Task: Create Card Public Relations Performance Review in Board Data Visualization Techniques to Workspace Change Management. Create Card Panel Discussion Review in Board Business Strategy Development to Workspace Change Management. Create Card Event Planning in Board Product Testing and Validation Services to Workspace Change Management
Action: Mouse moved to (76, 283)
Screenshot: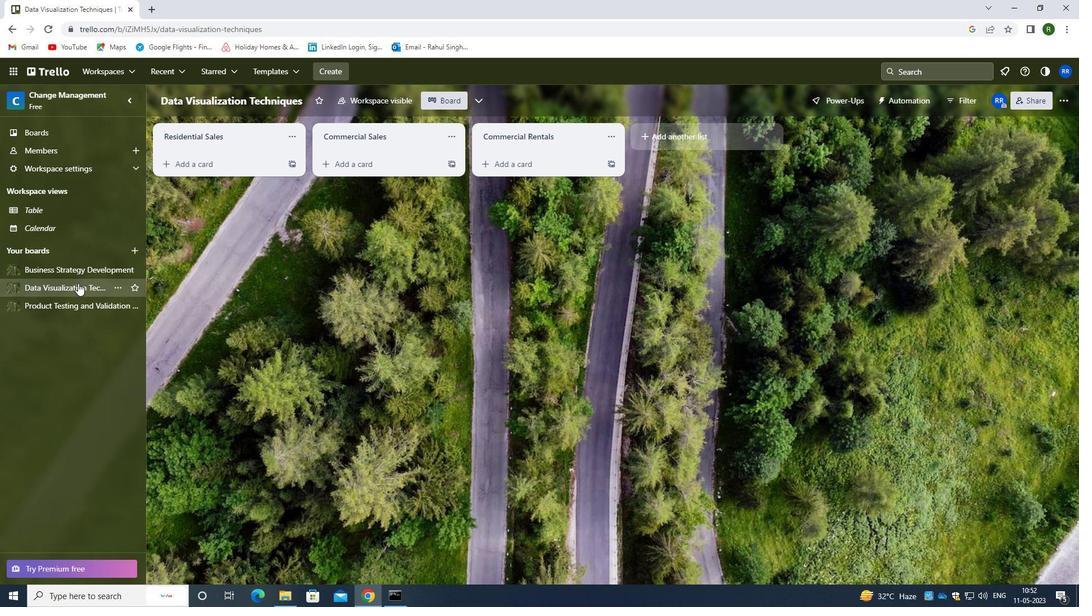 
Action: Mouse pressed left at (76, 283)
Screenshot: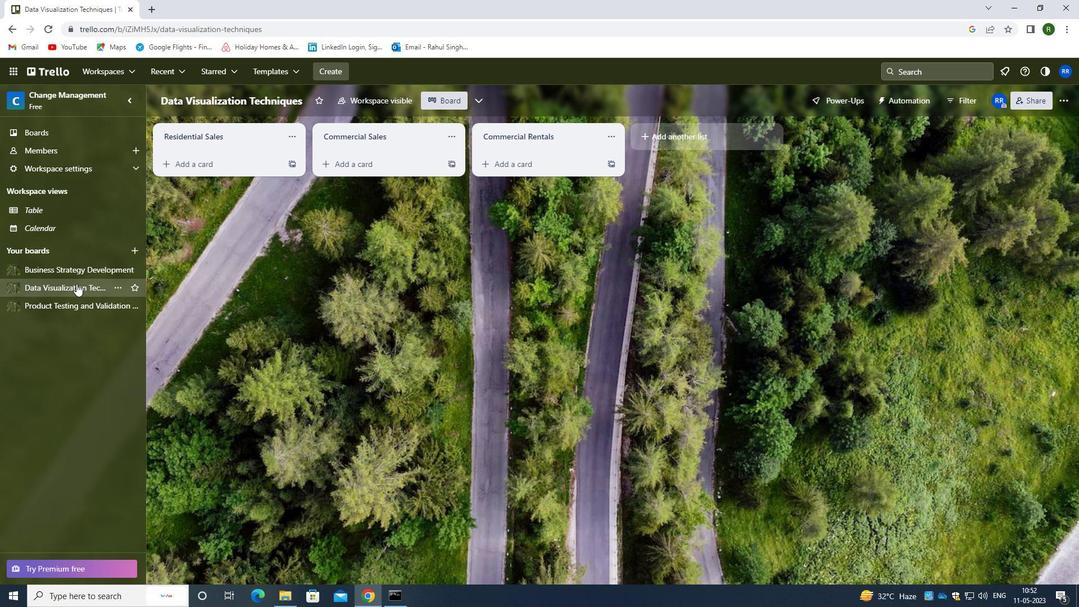 
Action: Mouse moved to (173, 160)
Screenshot: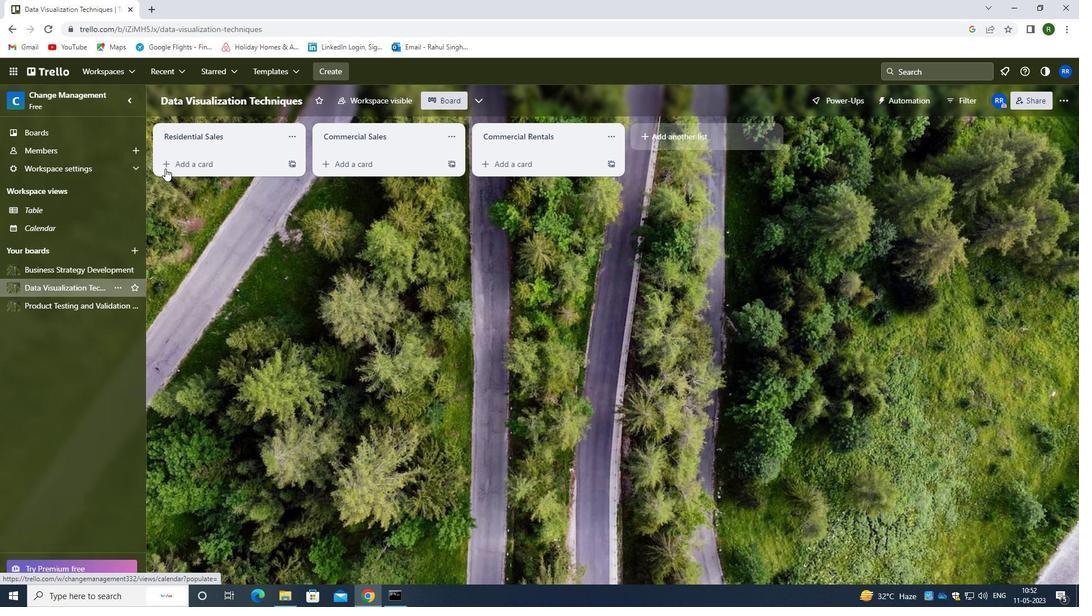 
Action: Mouse pressed left at (173, 160)
Screenshot: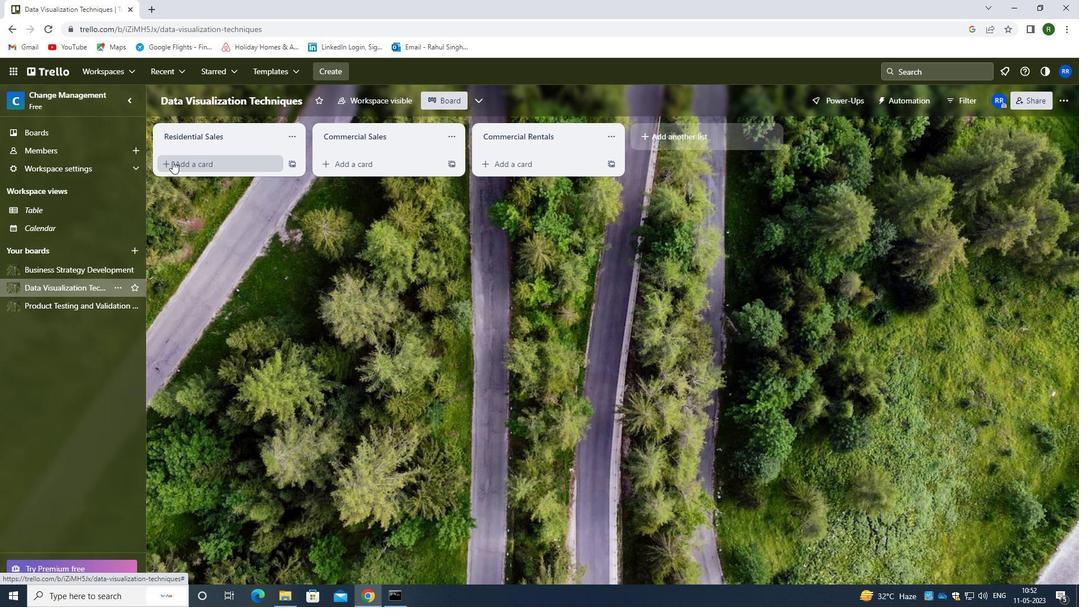 
Action: Mouse moved to (197, 166)
Screenshot: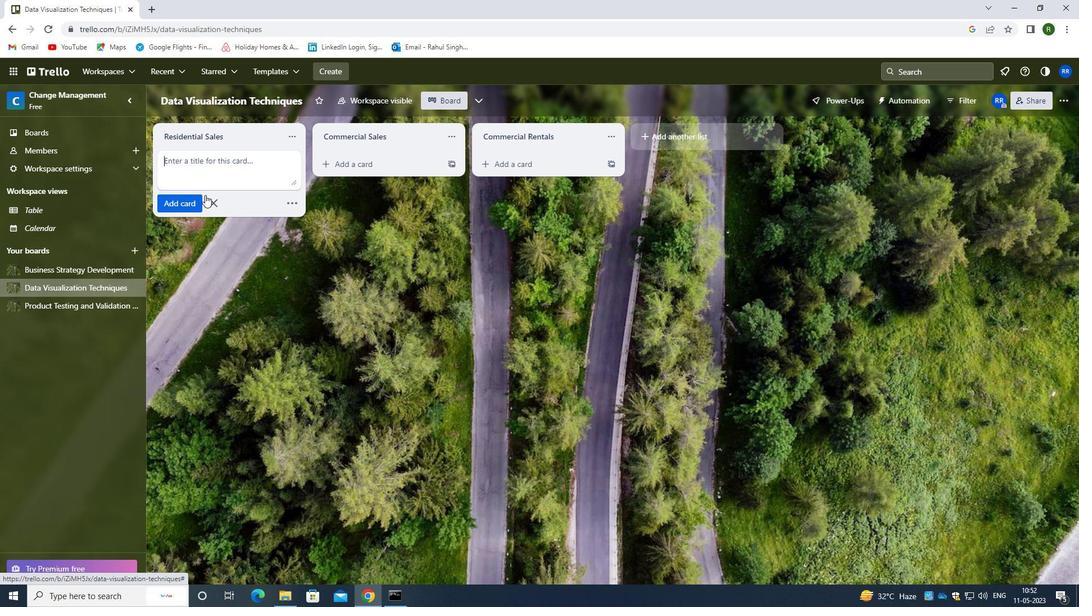 
Action: Mouse pressed left at (197, 166)
Screenshot: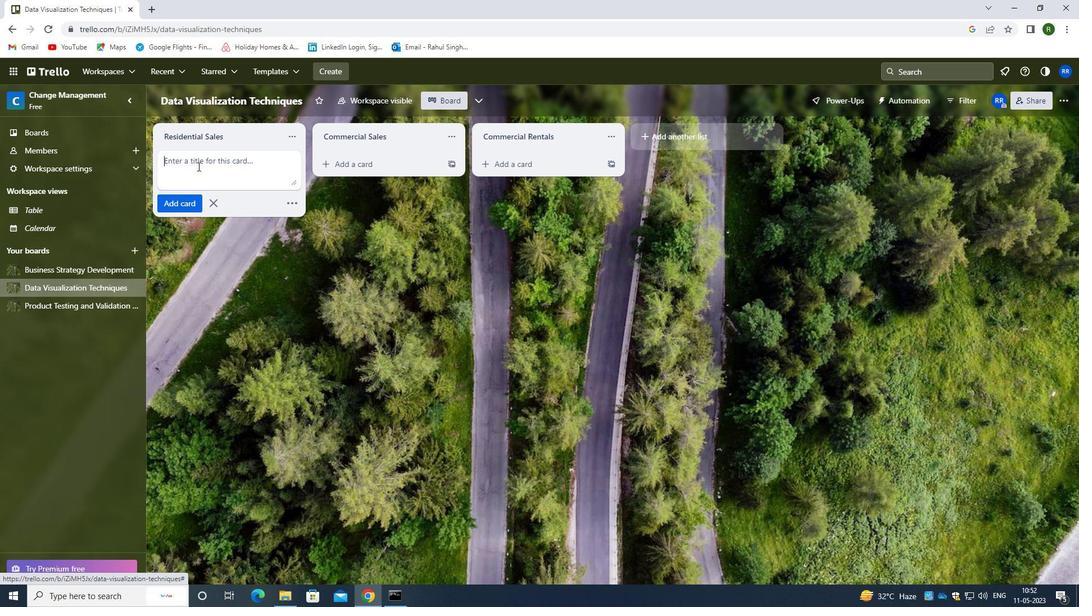 
Action: Key pressed <Key.caps_lock>p<Key.caps_lock>un<Key.backspace>blic<Key.space><Key.caps_lock>r<Key.caps_lock>elations<Key.space><Key.caps_lock>p<Key.caps_lock>erformance
Screenshot: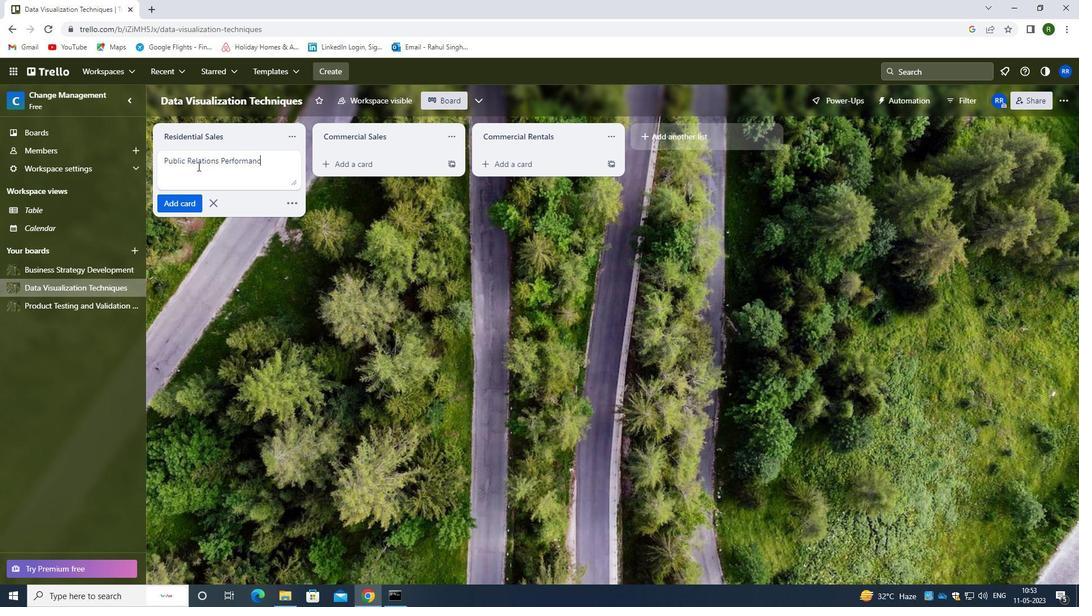 
Action: Mouse moved to (178, 202)
Screenshot: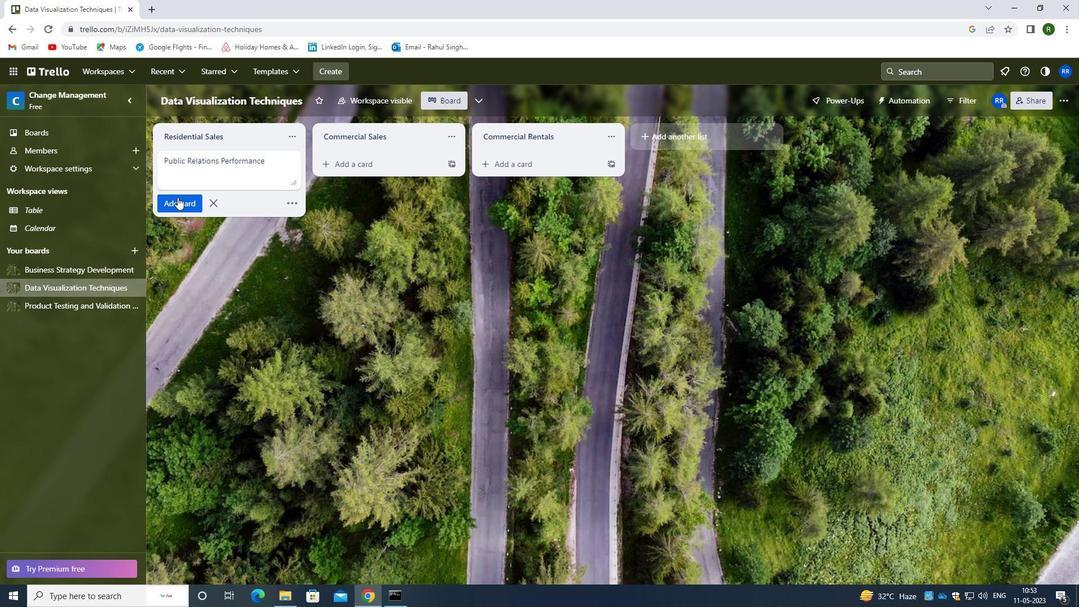 
Action: Mouse pressed left at (178, 202)
Screenshot: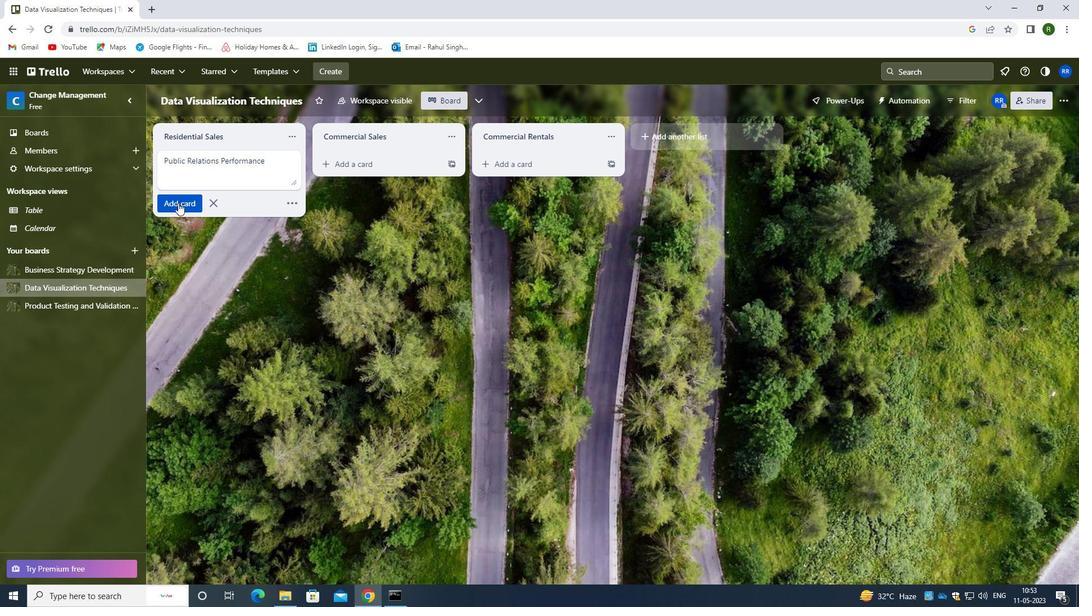 
Action: Mouse moved to (70, 270)
Screenshot: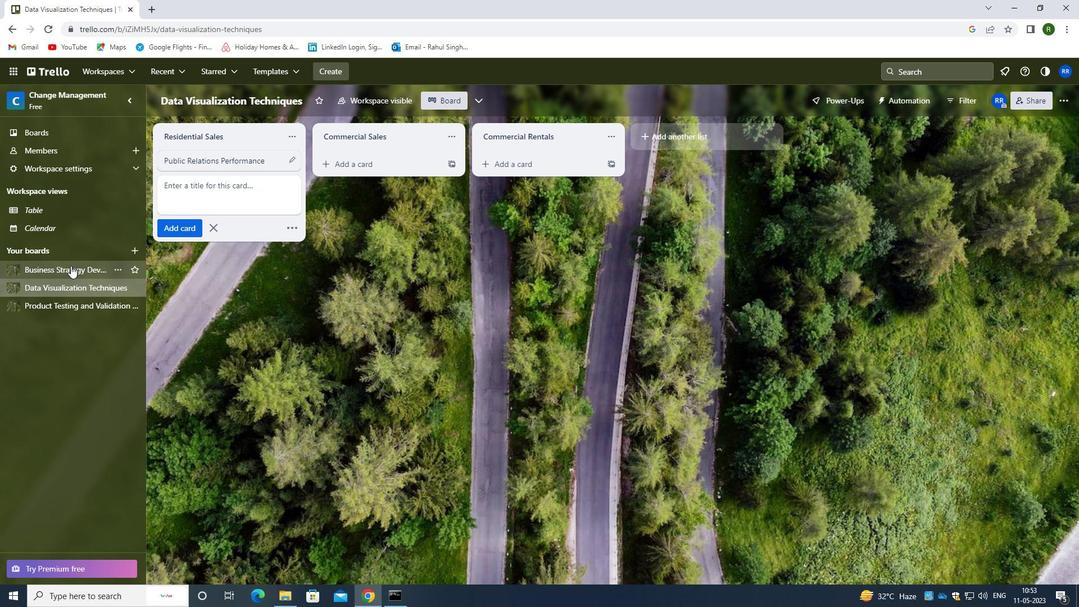
Action: Mouse pressed left at (70, 270)
Screenshot: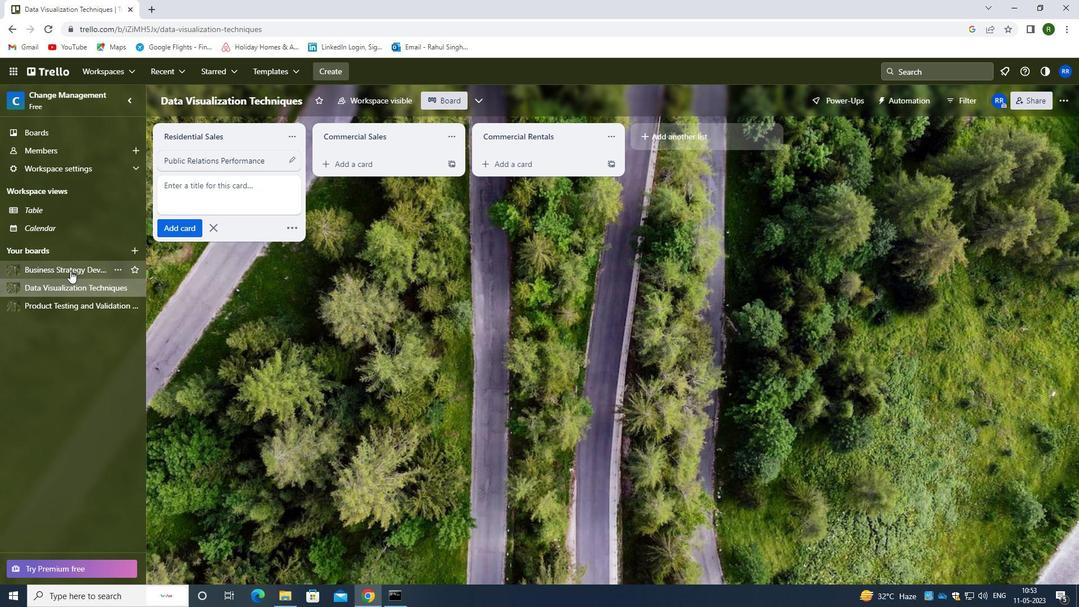 
Action: Mouse moved to (189, 165)
Screenshot: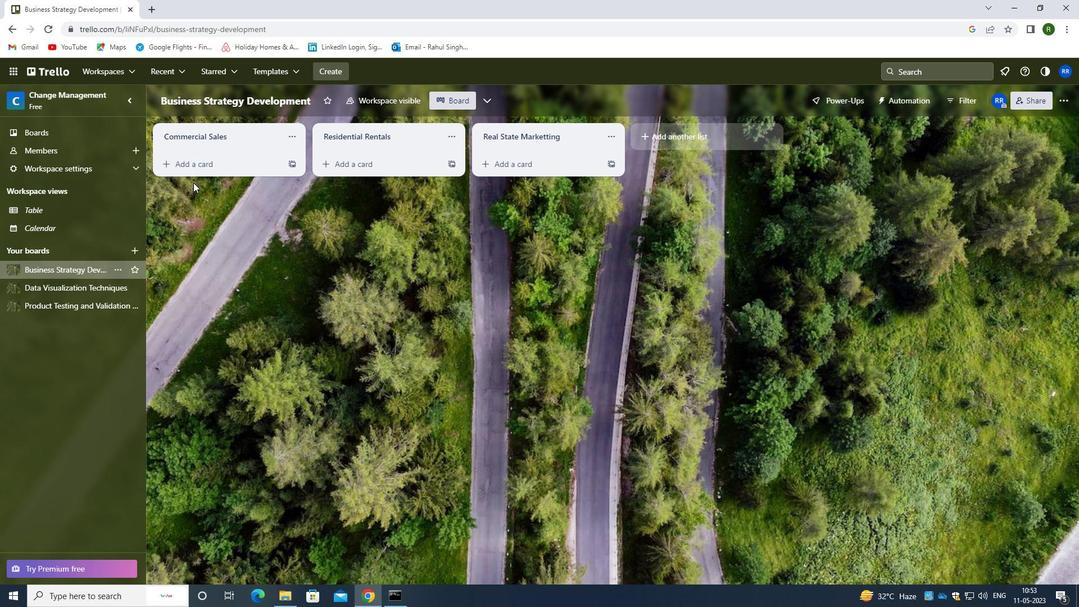 
Action: Mouse pressed left at (189, 165)
Screenshot: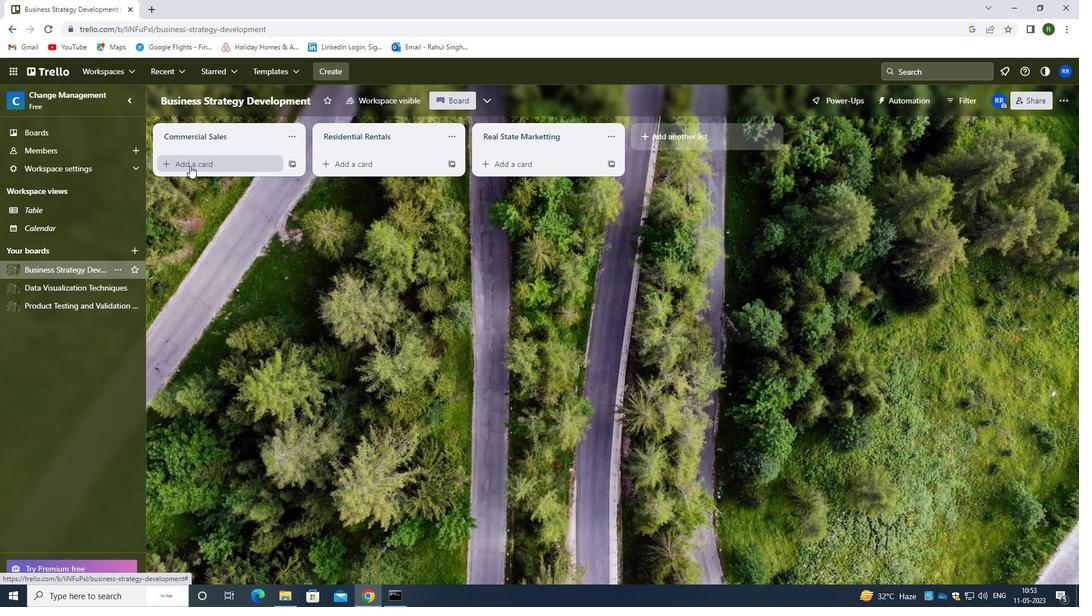 
Action: Mouse moved to (204, 168)
Screenshot: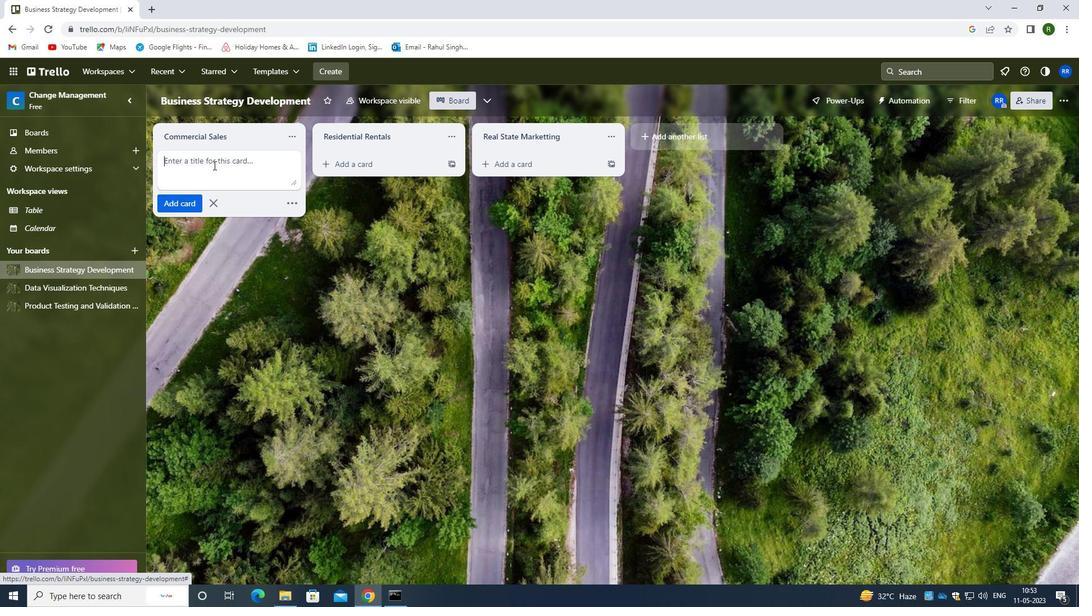 
Action: Key pressed <Key.caps_lock>p<Key.caps_lock>anel<Key.space><Key.caps_lock>d<Key.caps_lock>iscuss<Key.backspace>sion<Key.space><Key.caps_lock>r<Key.caps_lock>eci<Key.backspace><Key.backspace>view
Screenshot: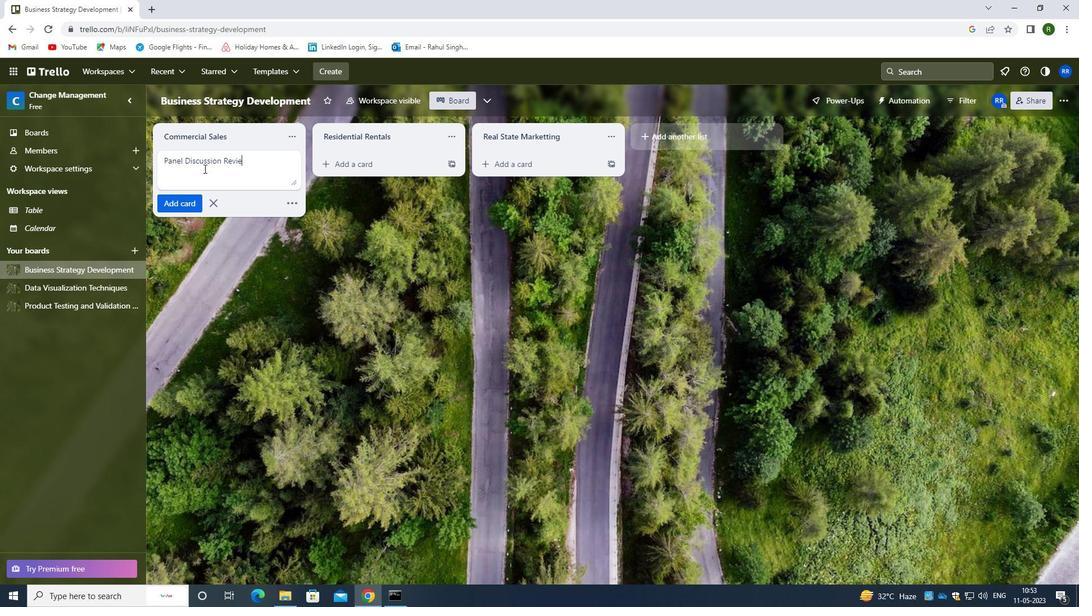 
Action: Mouse moved to (173, 208)
Screenshot: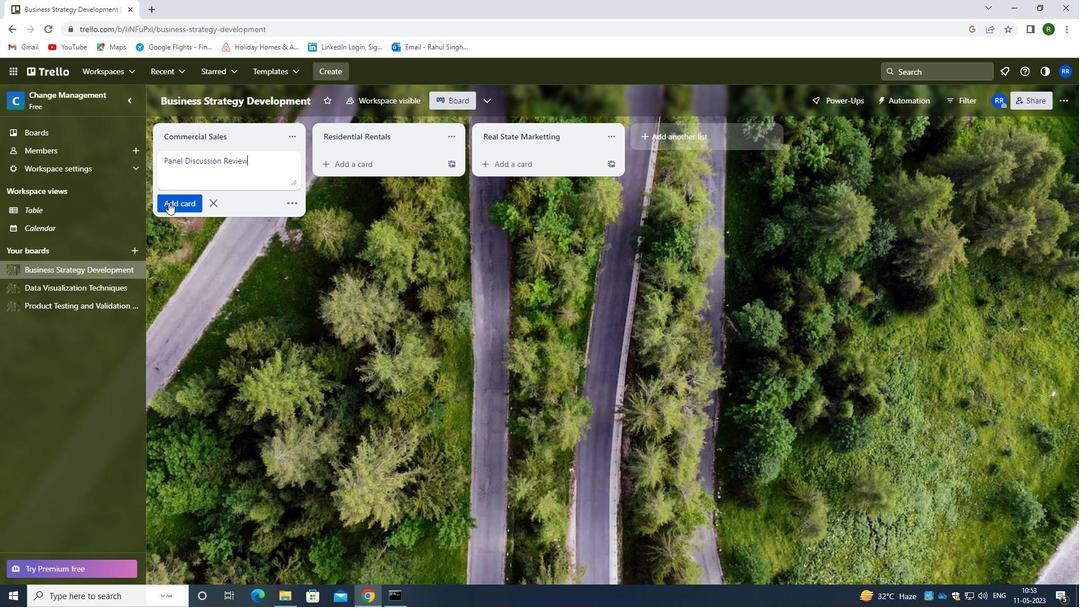 
Action: Mouse pressed left at (173, 208)
Screenshot: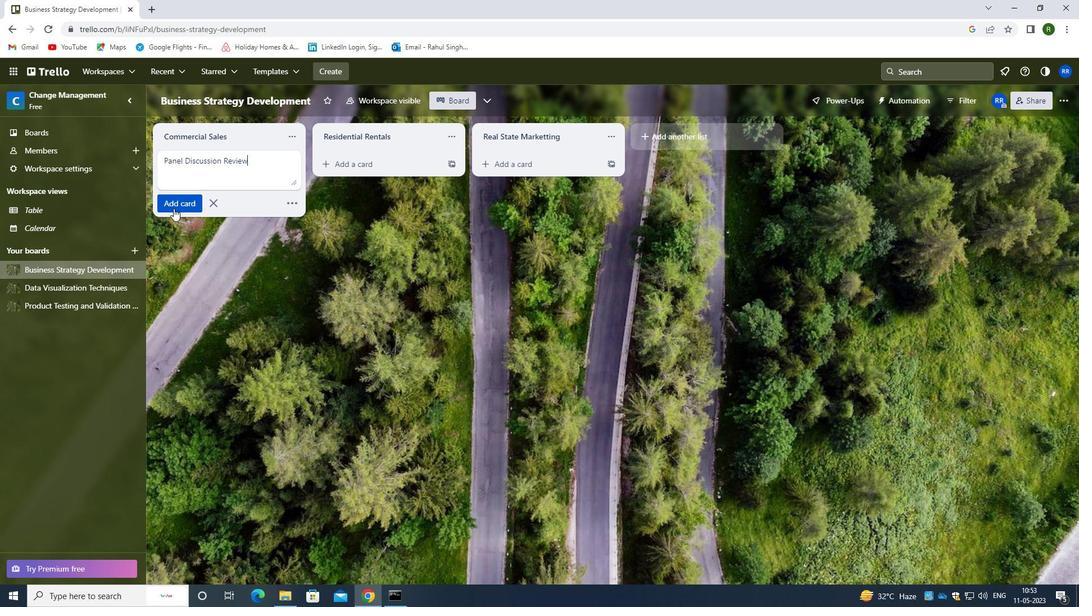 
Action: Mouse moved to (81, 302)
Screenshot: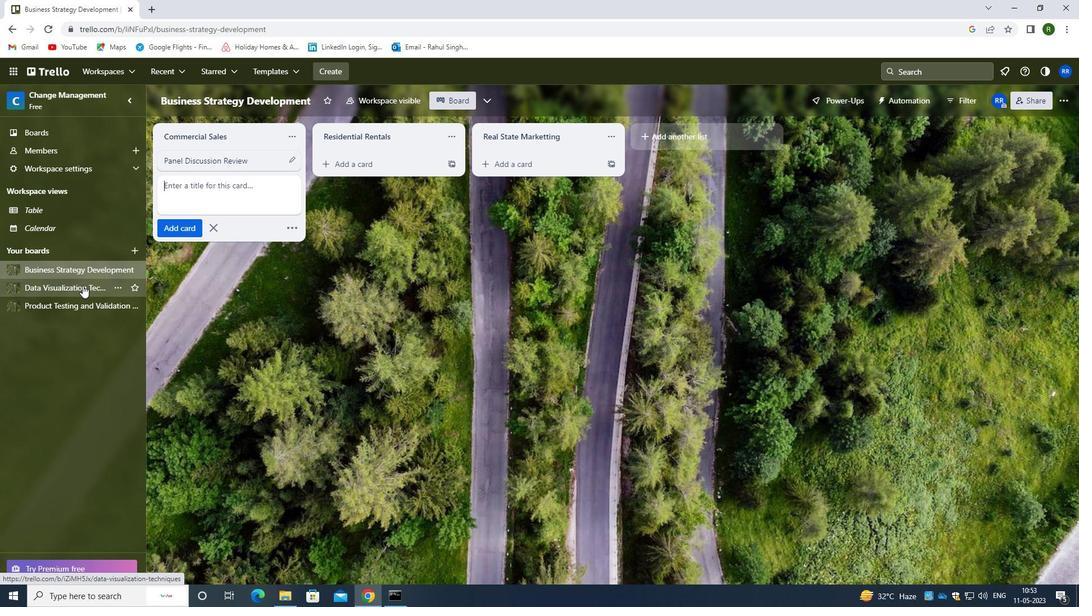 
Action: Mouse pressed left at (81, 302)
Screenshot: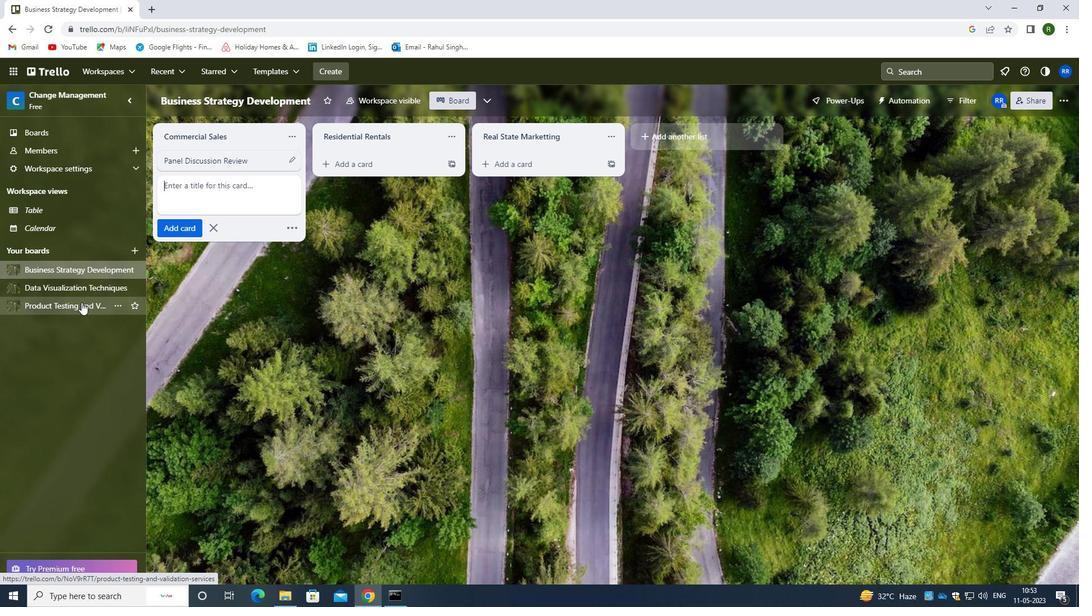 
Action: Mouse moved to (197, 168)
Screenshot: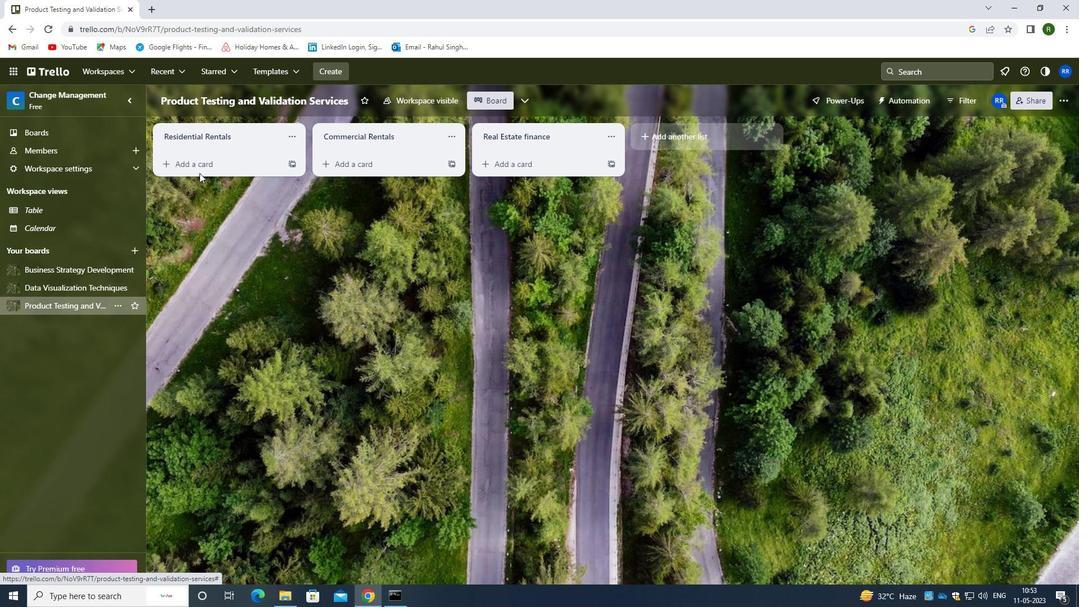 
Action: Mouse pressed left at (197, 168)
Screenshot: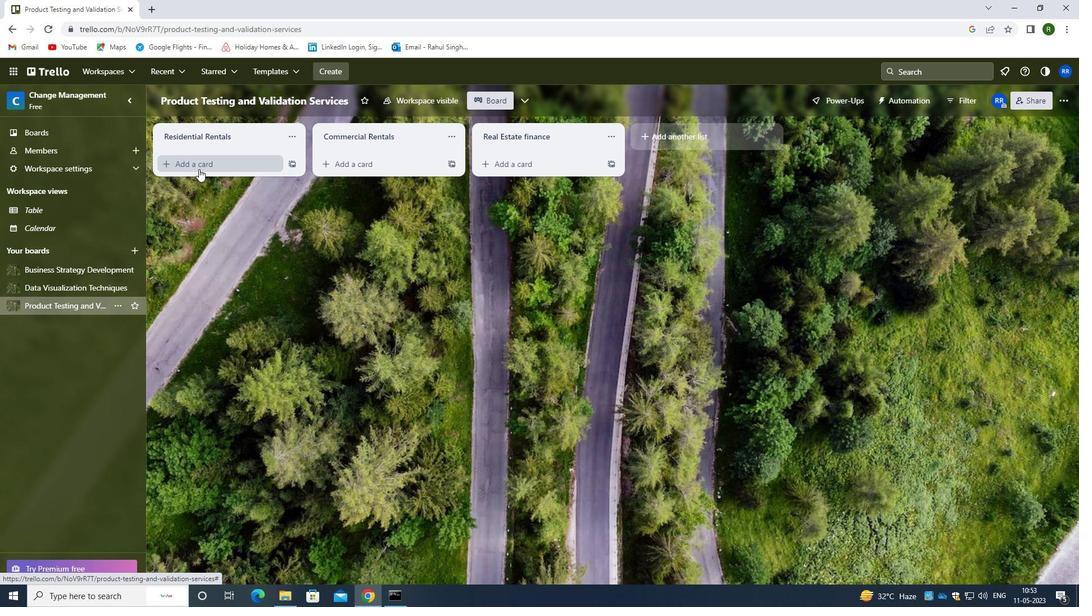 
Action: Mouse moved to (203, 184)
Screenshot: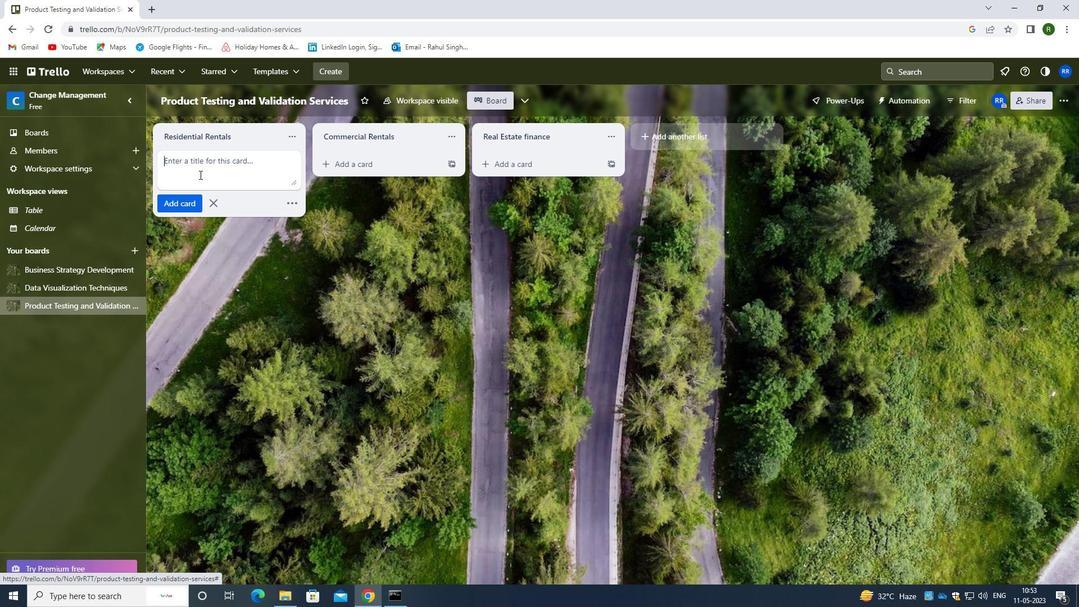 
Action: Key pressed <Key.caps_lock>e<Key.caps_lock>vent<Key.space><Key.caps_lock>p<Key.caps_lock>lanning
Screenshot: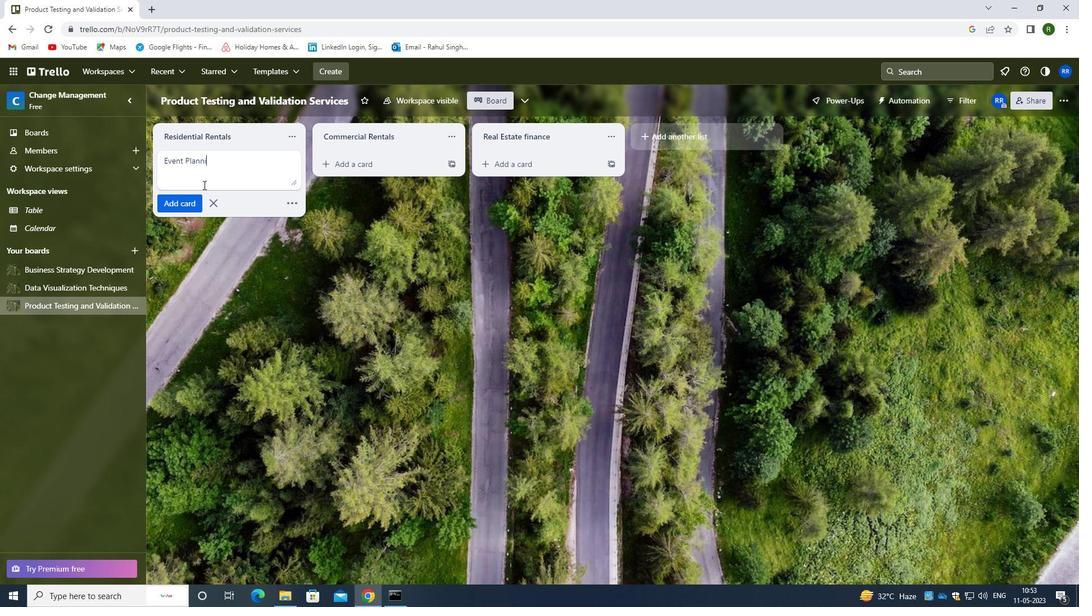 
Action: Mouse moved to (179, 201)
Screenshot: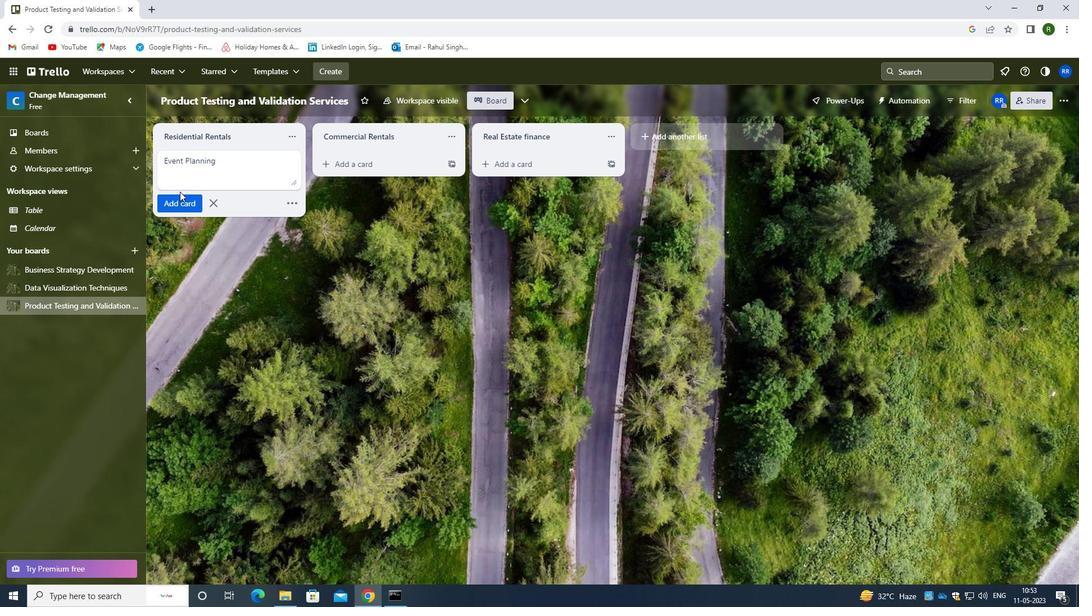 
Action: Mouse pressed left at (179, 201)
Screenshot: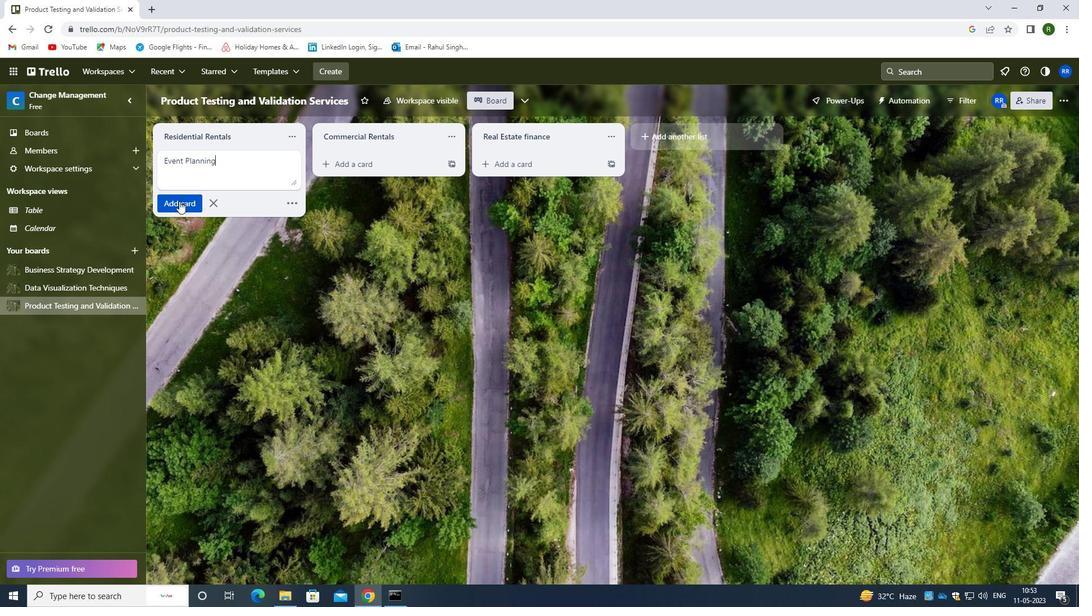 
Action: Mouse moved to (254, 273)
Screenshot: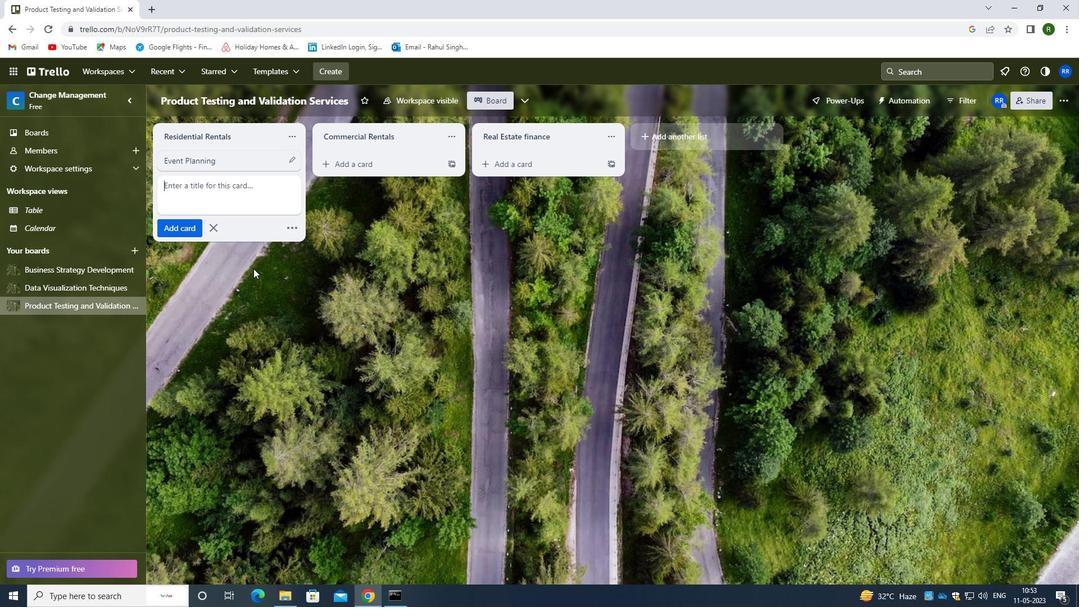 
Action: Mouse pressed left at (254, 273)
Screenshot: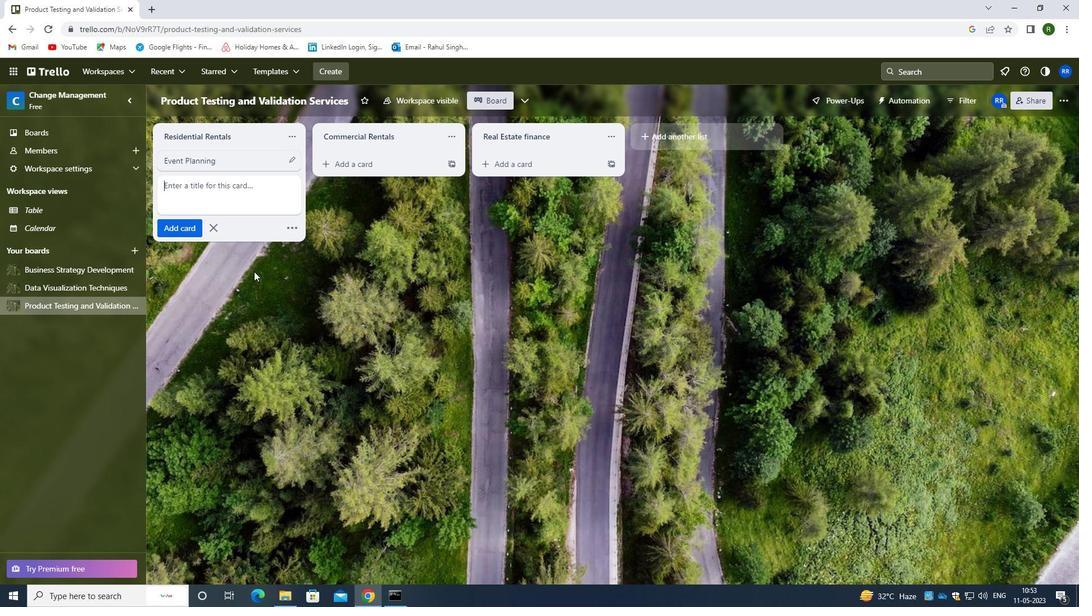 
Action: Mouse moved to (254, 274)
Screenshot: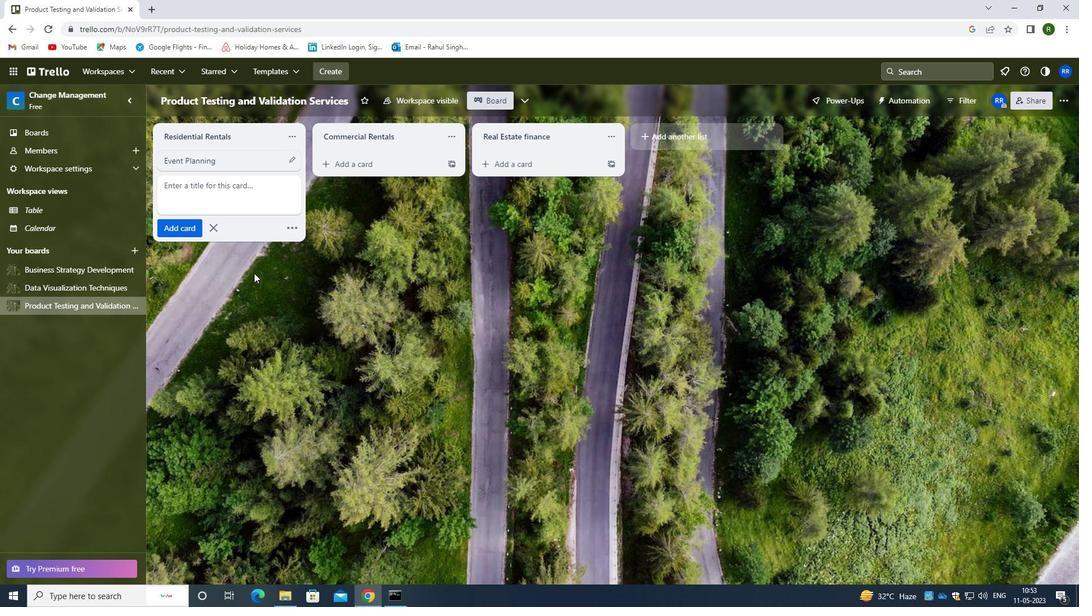 
